 Task: Enable fullscreen mode.
Action: Mouse moved to (106, 7)
Screenshot: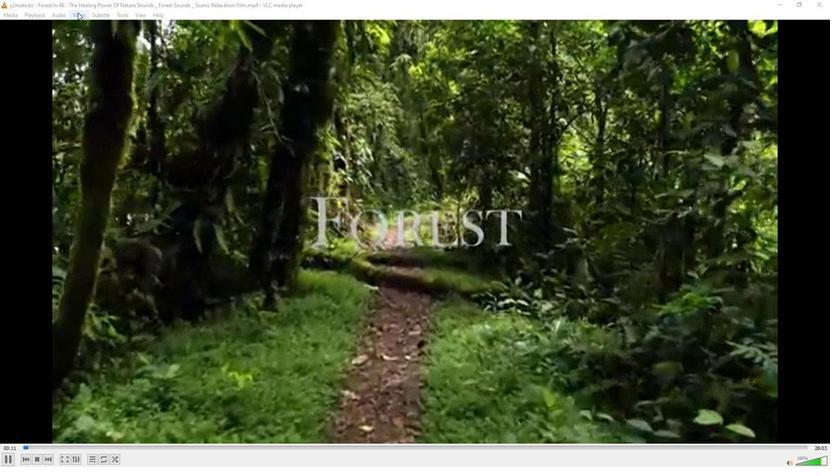 
Action: Mouse pressed left at (106, 7)
Screenshot: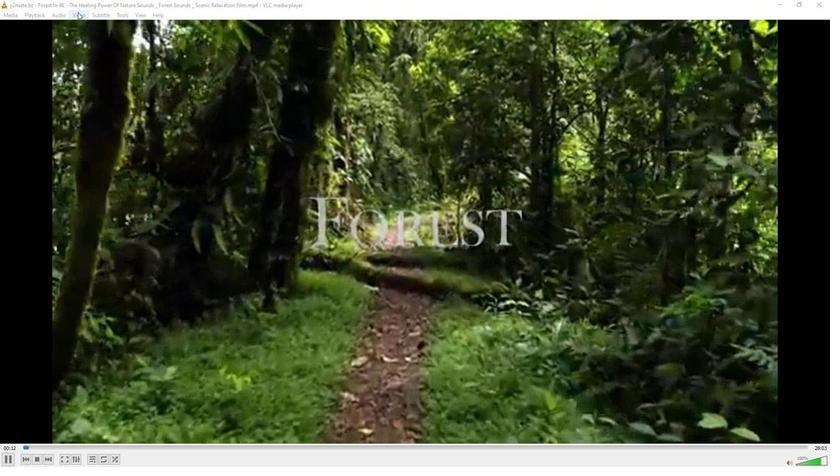 
Action: Mouse moved to (124, 42)
Screenshot: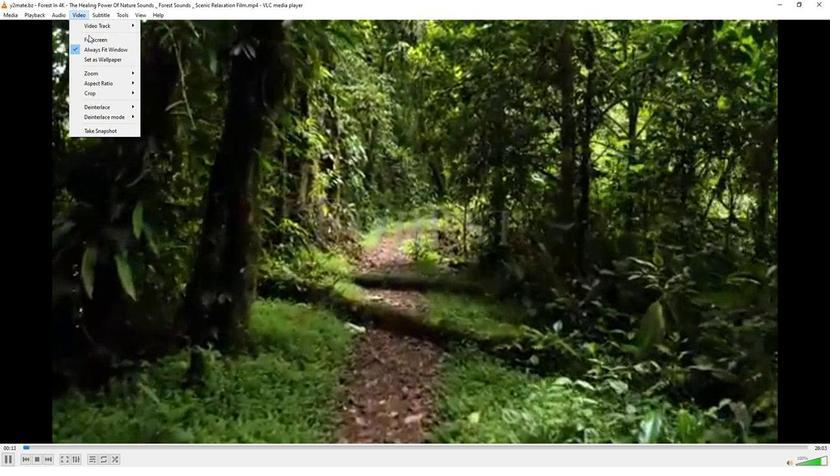 
Action: Mouse pressed left at (124, 42)
Screenshot: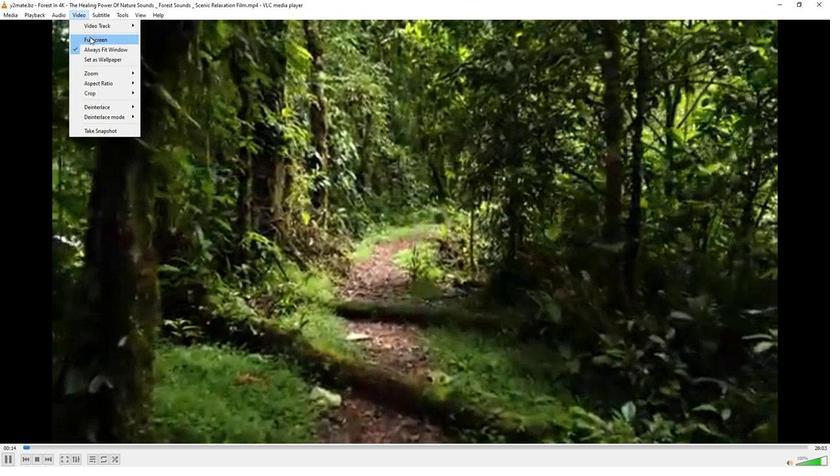 
Action: Mouse moved to (169, 109)
Screenshot: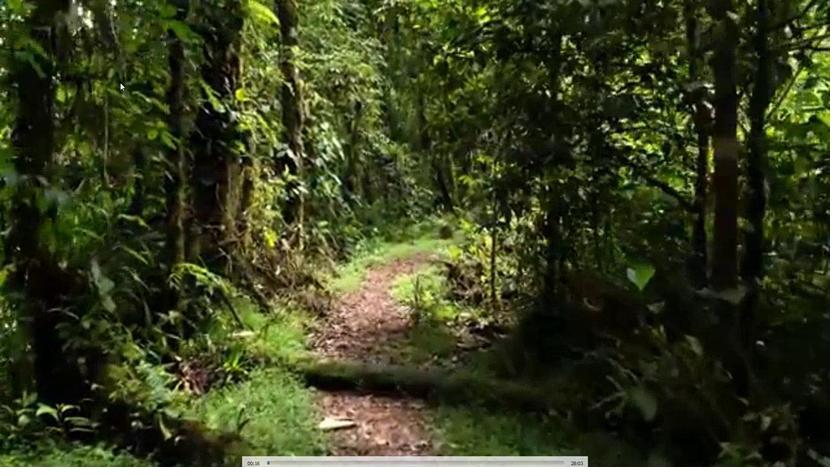 
